 Task: Use the formula "LOGEST" in spreadsheet "Project portfolio".
Action: Mouse pressed left at (635, 343)
Screenshot: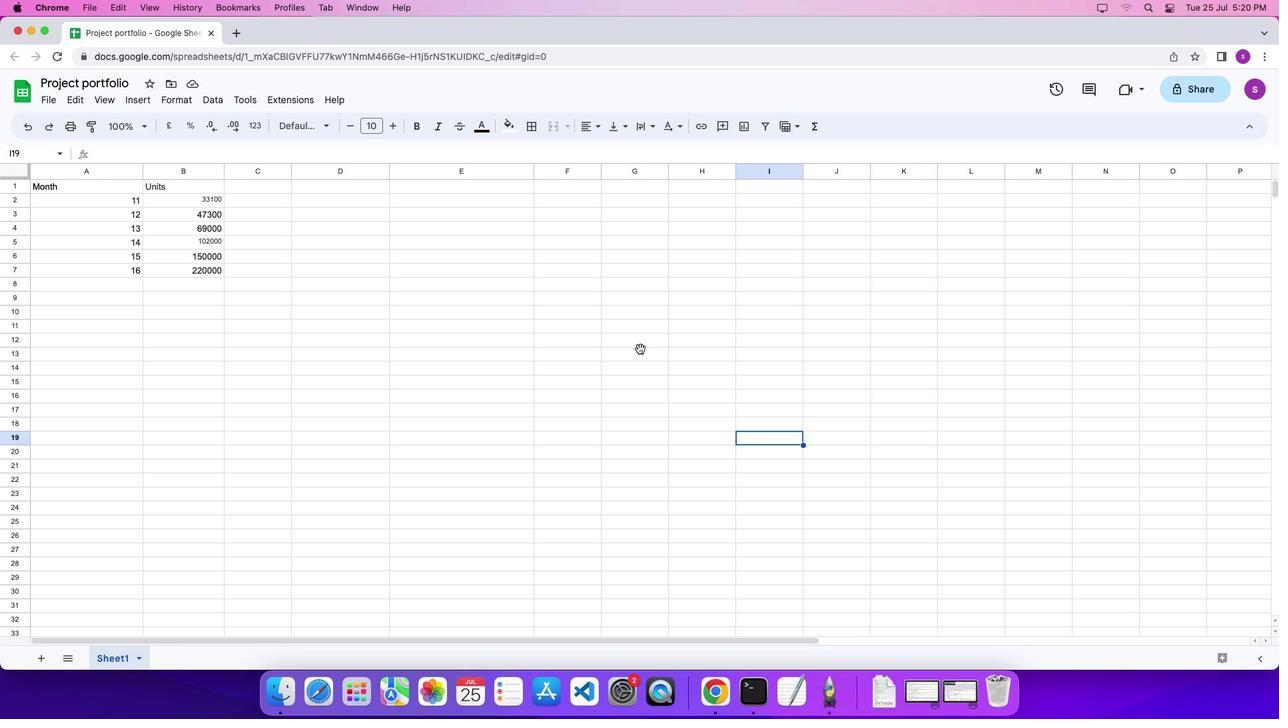 
Action: Mouse moved to (564, 273)
Screenshot: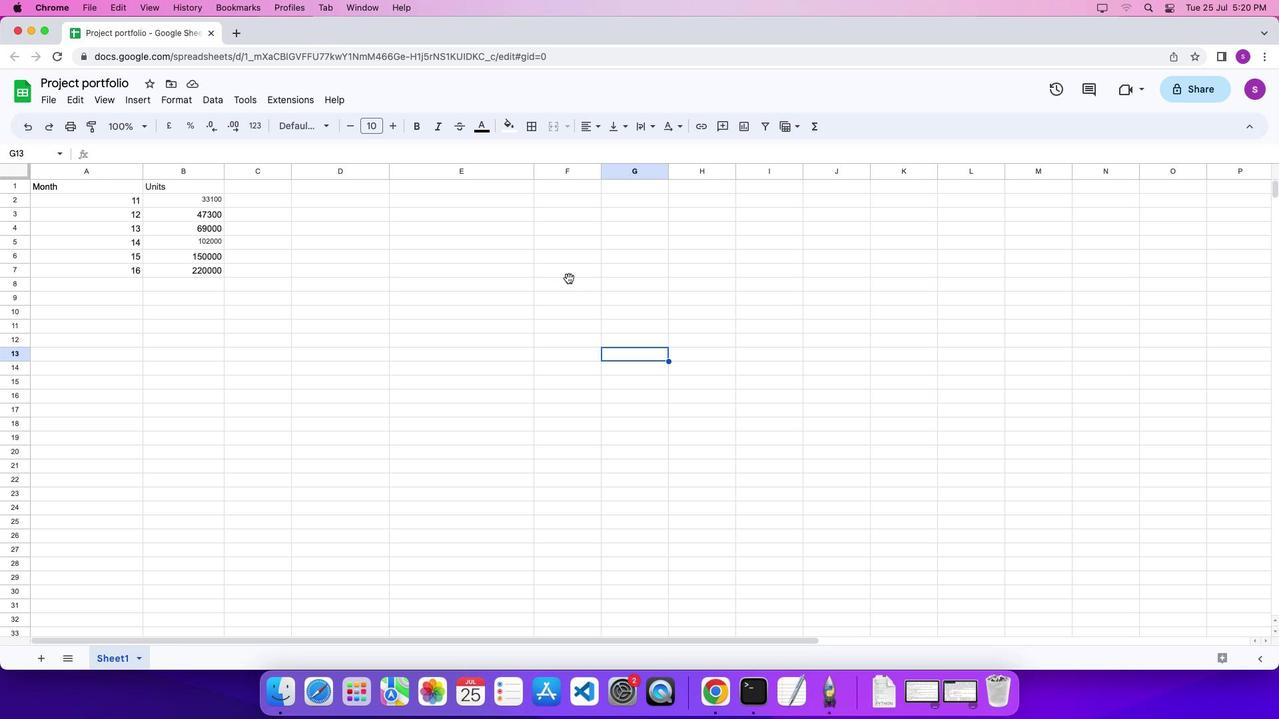 
Action: Mouse pressed left at (564, 273)
Screenshot: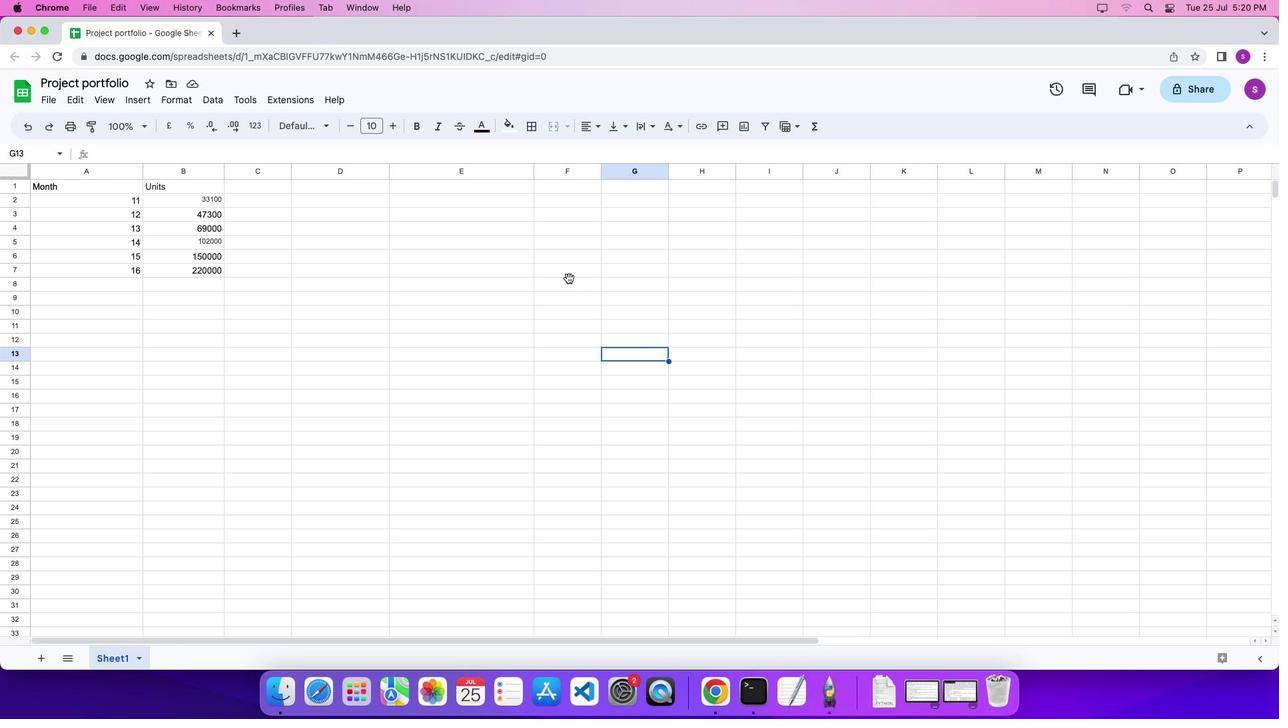 
Action: Key pressed '='
Screenshot: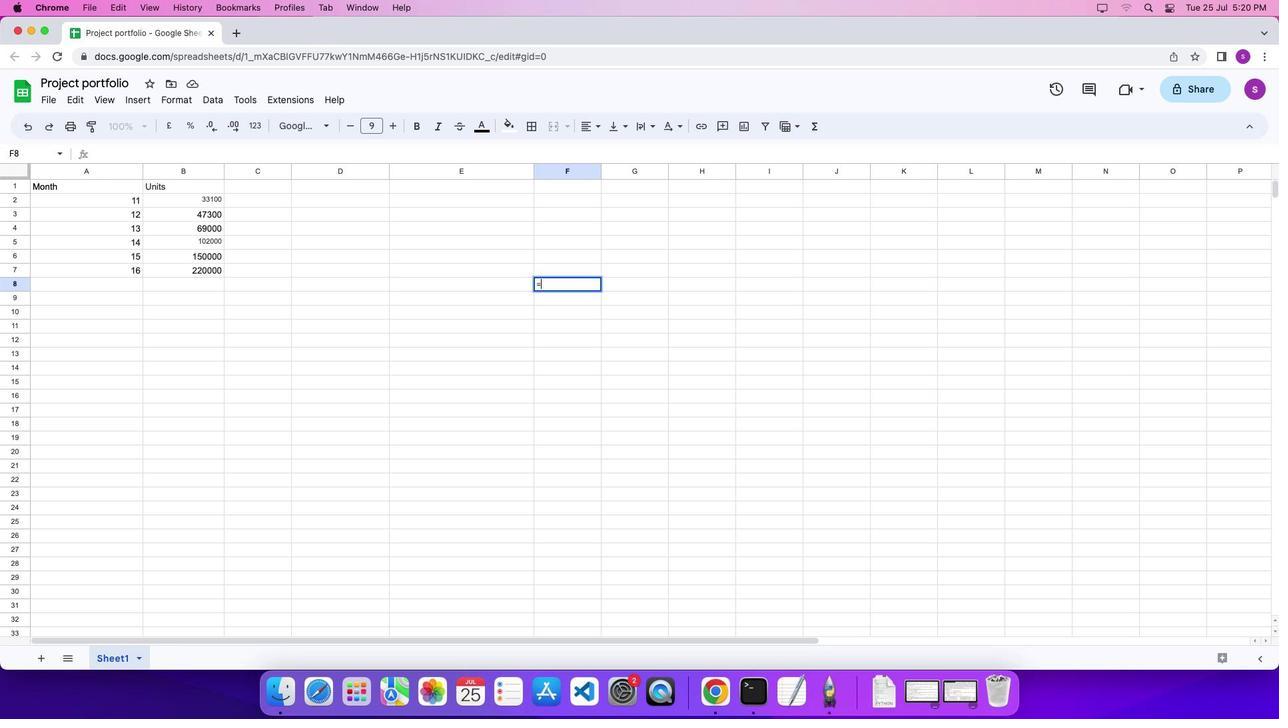 
Action: Mouse moved to (812, 119)
Screenshot: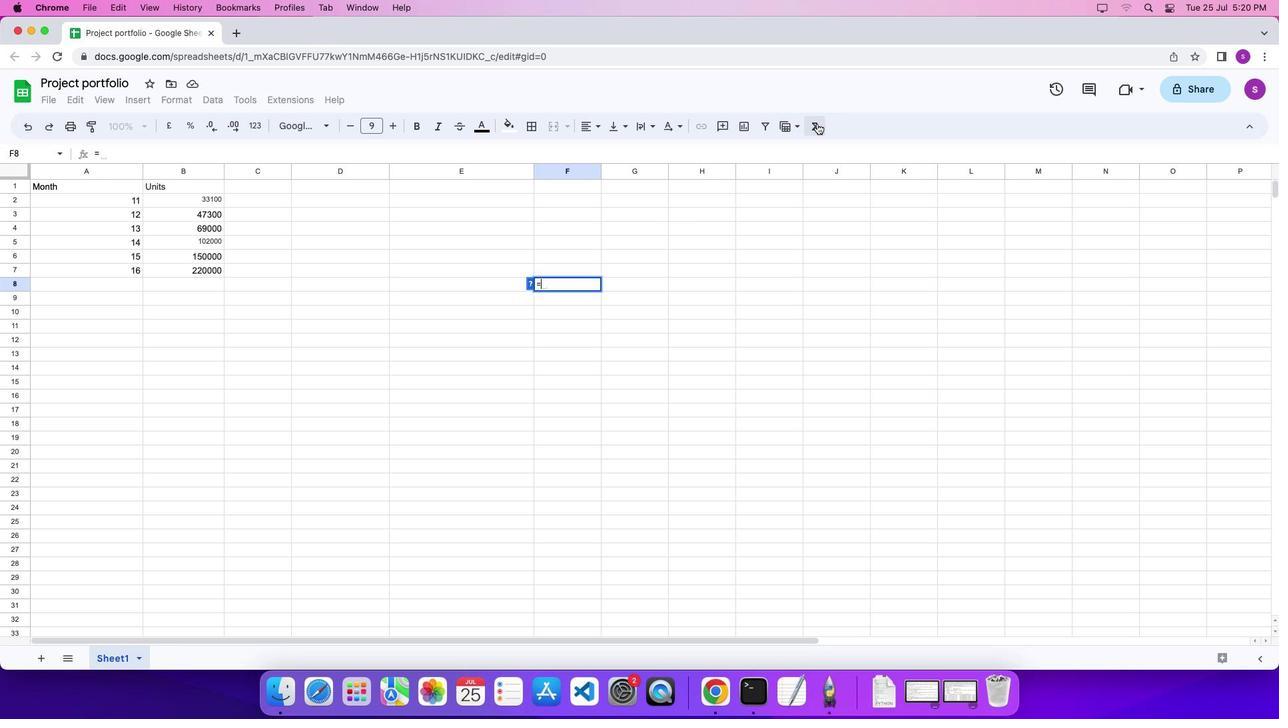 
Action: Mouse pressed left at (812, 119)
Screenshot: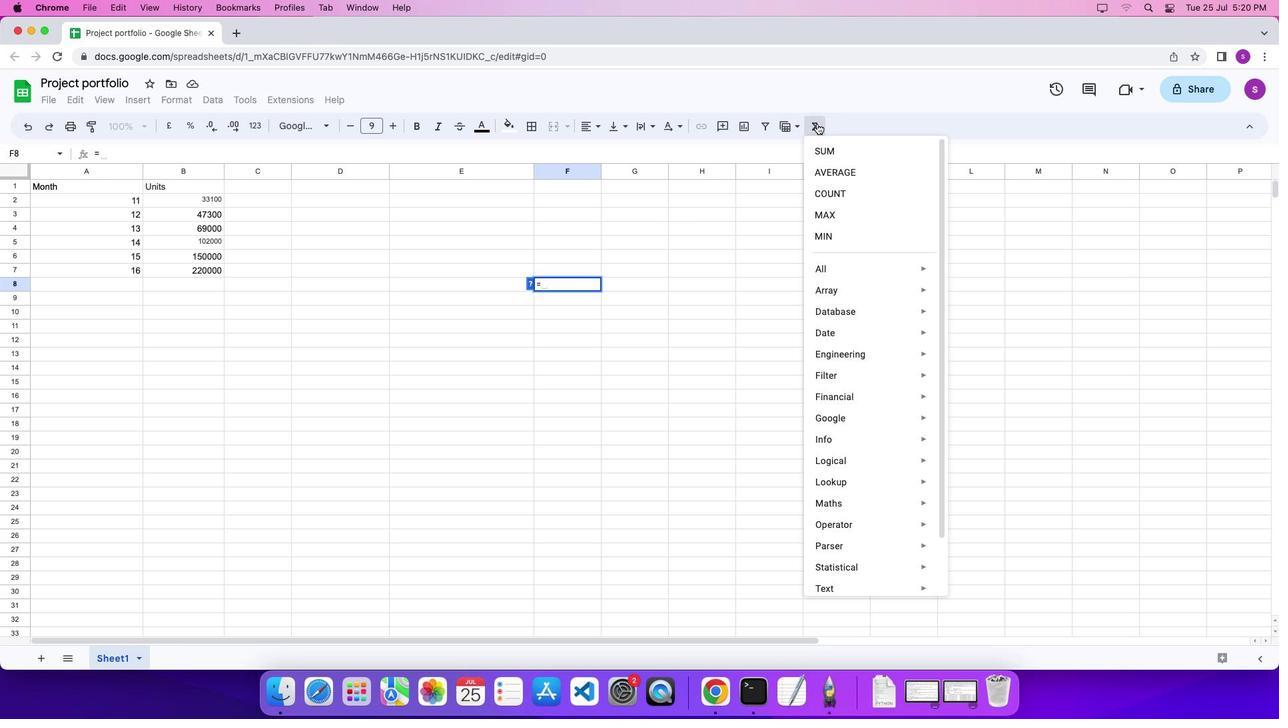 
Action: Mouse moved to (982, 601)
Screenshot: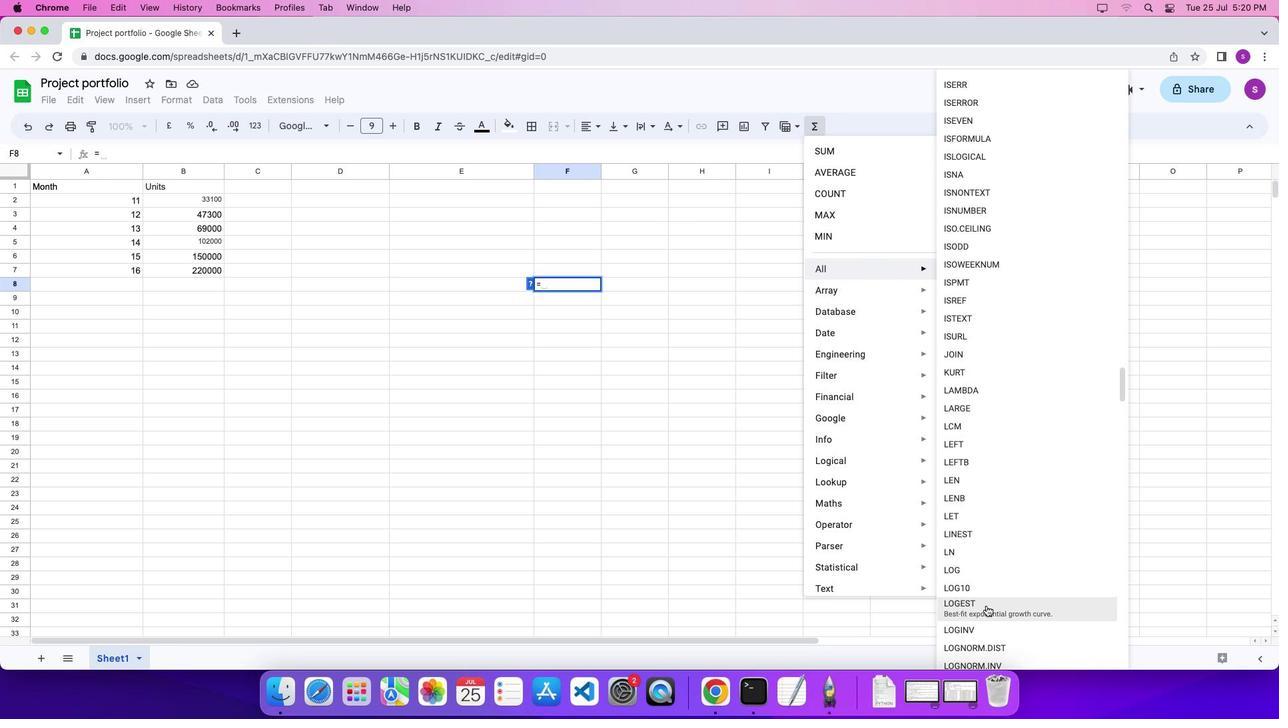 
Action: Mouse pressed left at (982, 601)
Screenshot: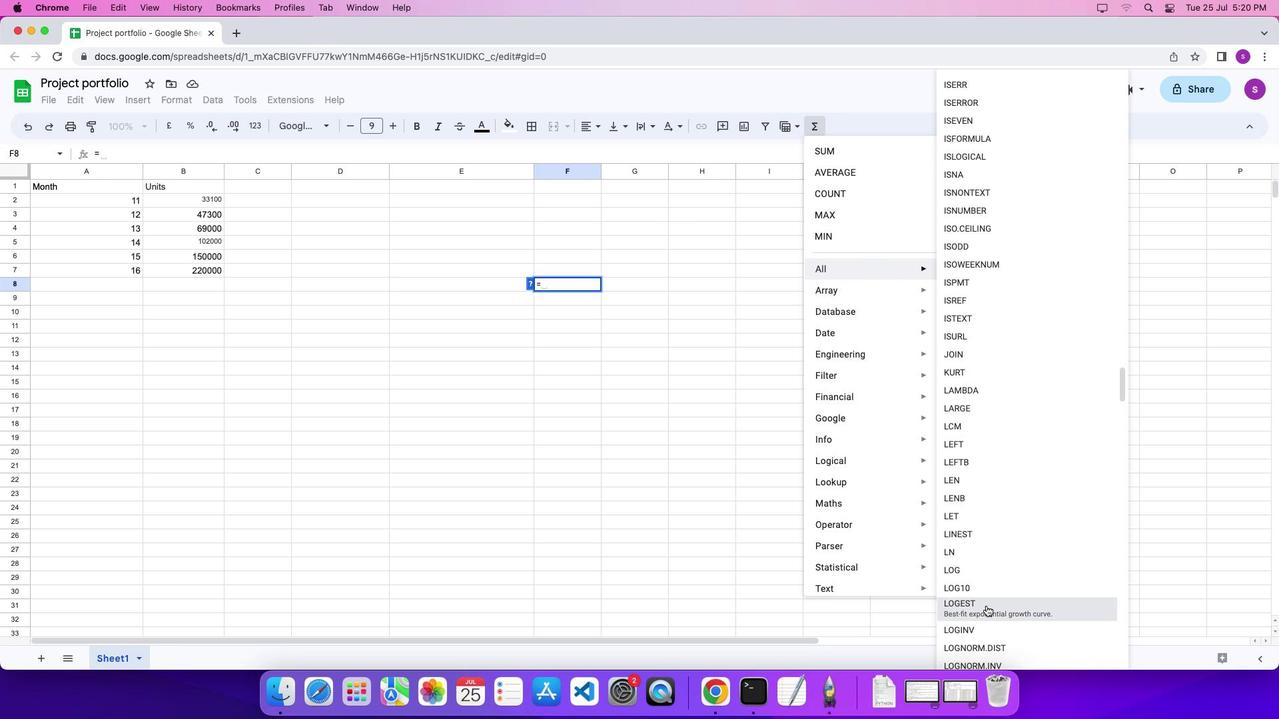 
Action: Mouse moved to (207, 193)
Screenshot: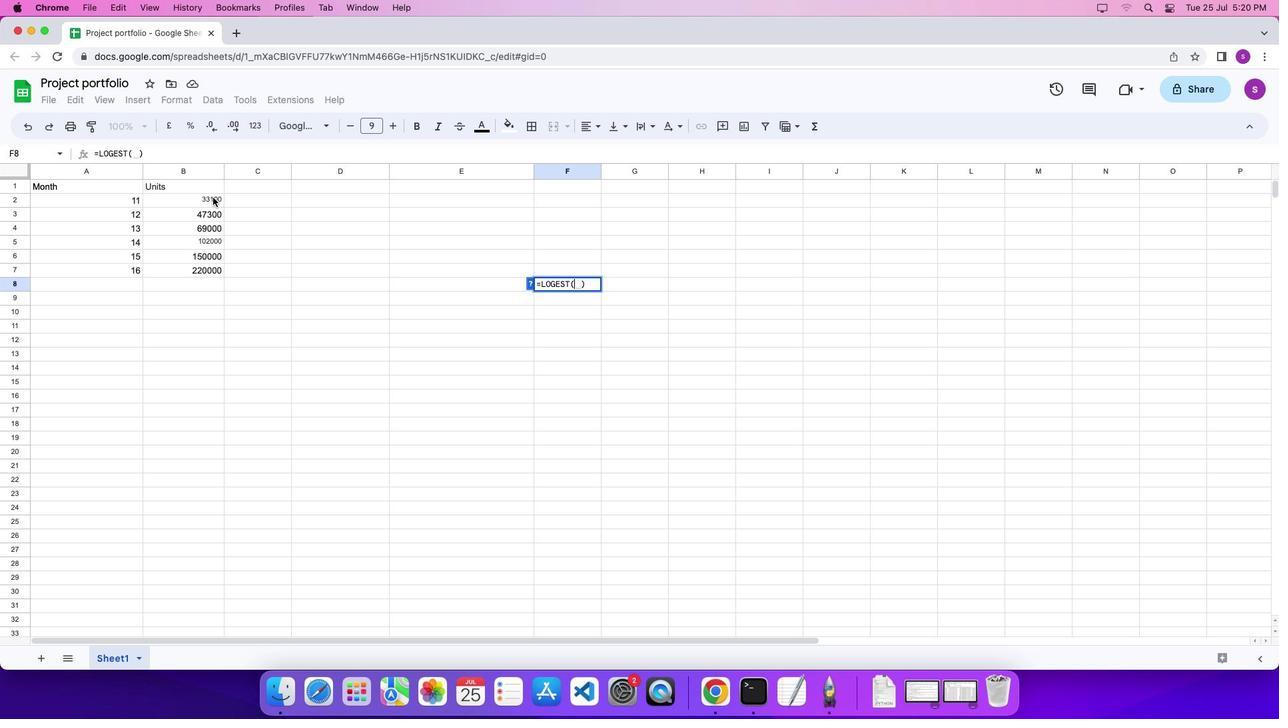
Action: Mouse pressed left at (207, 193)
Screenshot: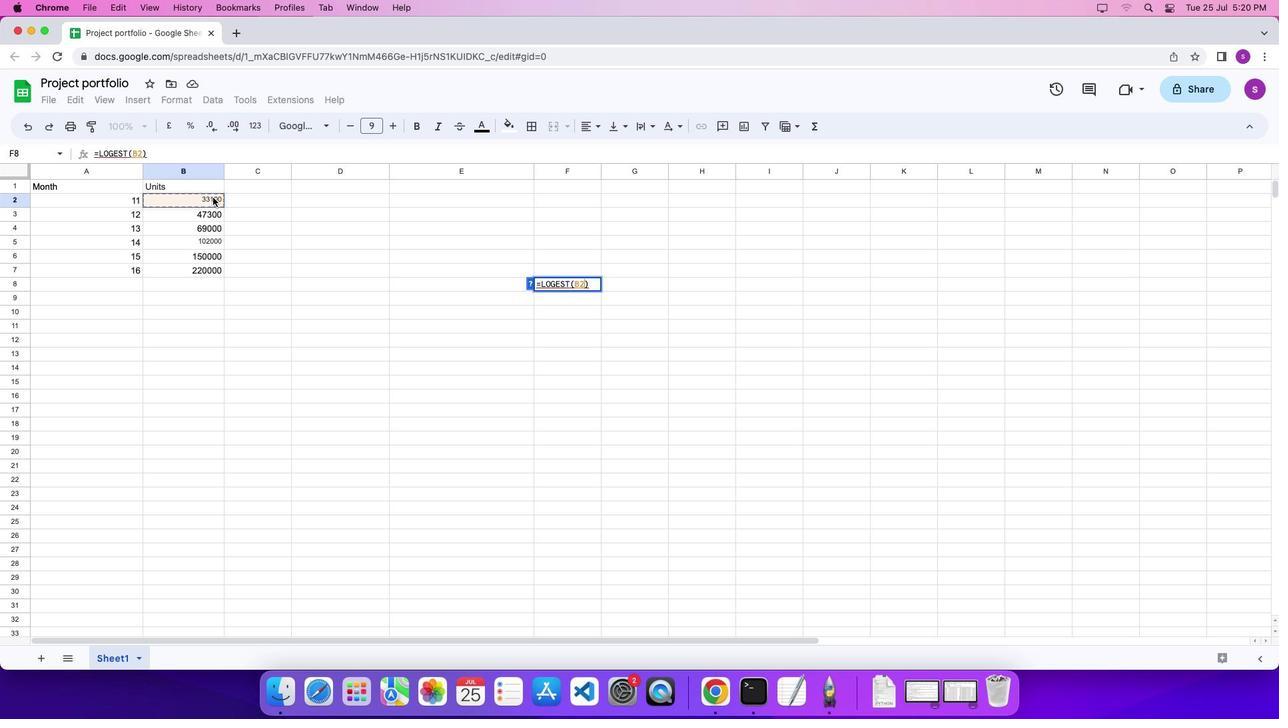 
Action: Mouse moved to (213, 262)
Screenshot: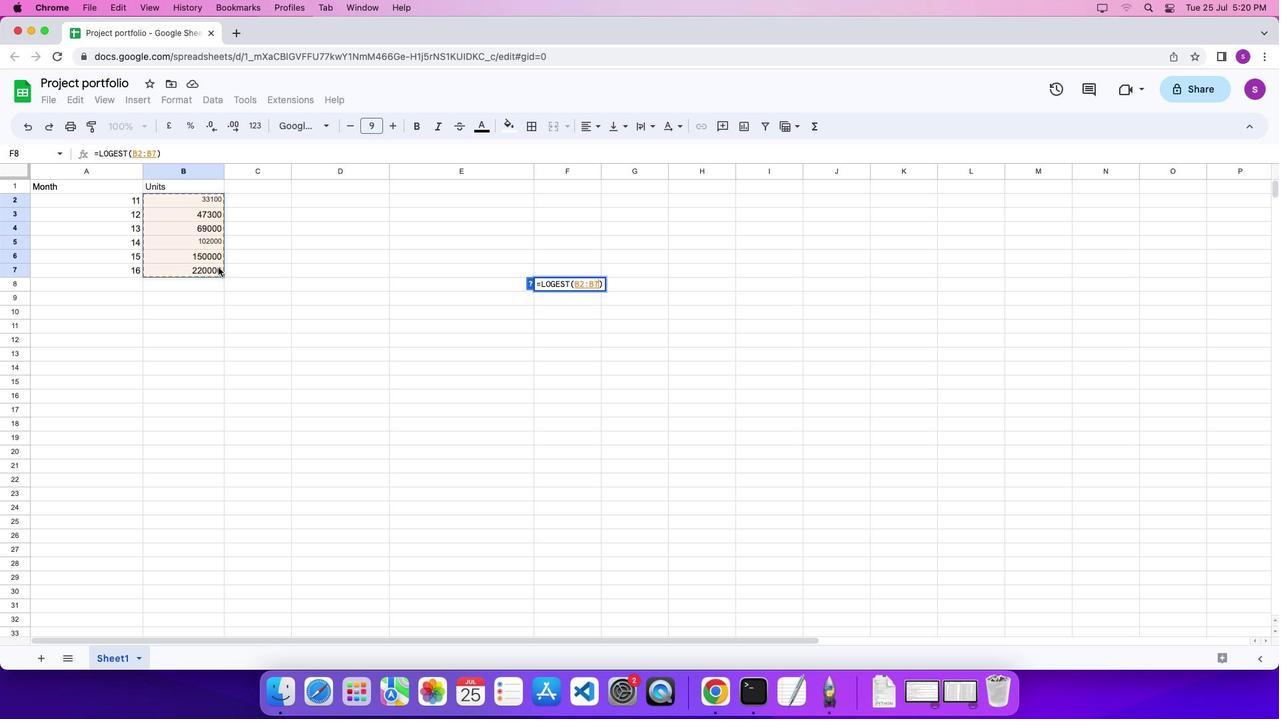
Action: Key pressed ','
Screenshot: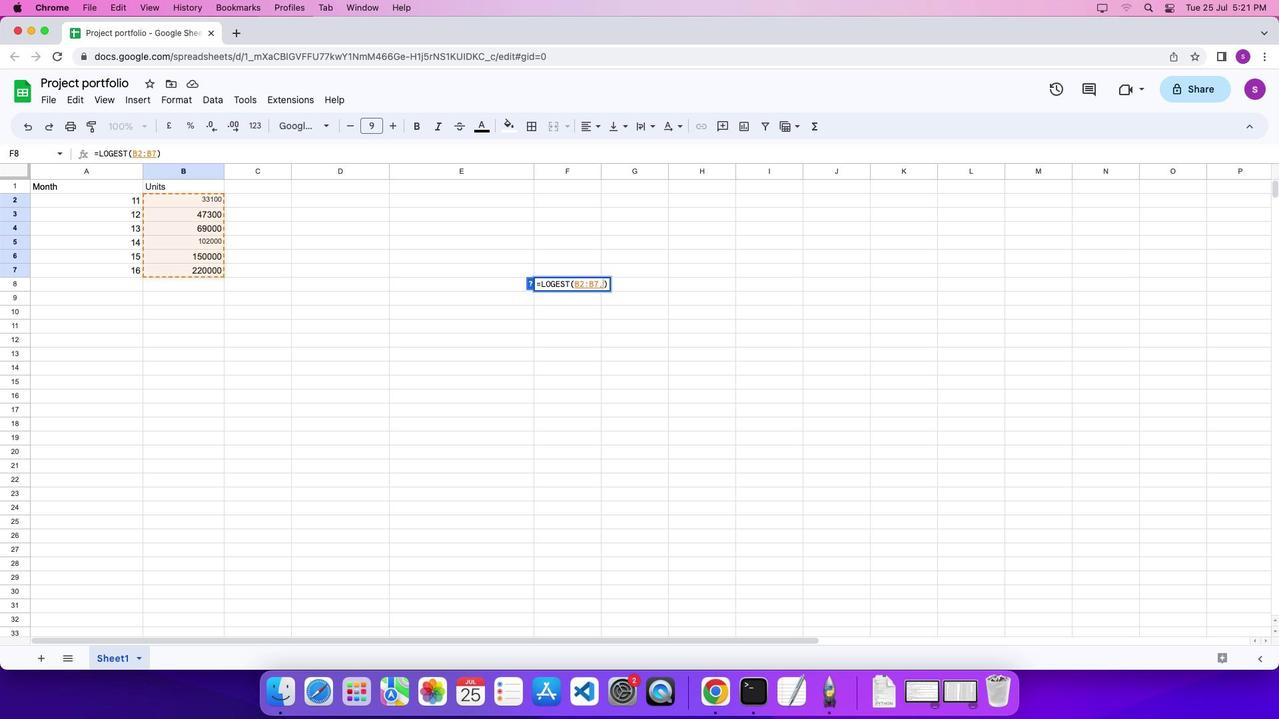 
Action: Mouse moved to (119, 195)
Screenshot: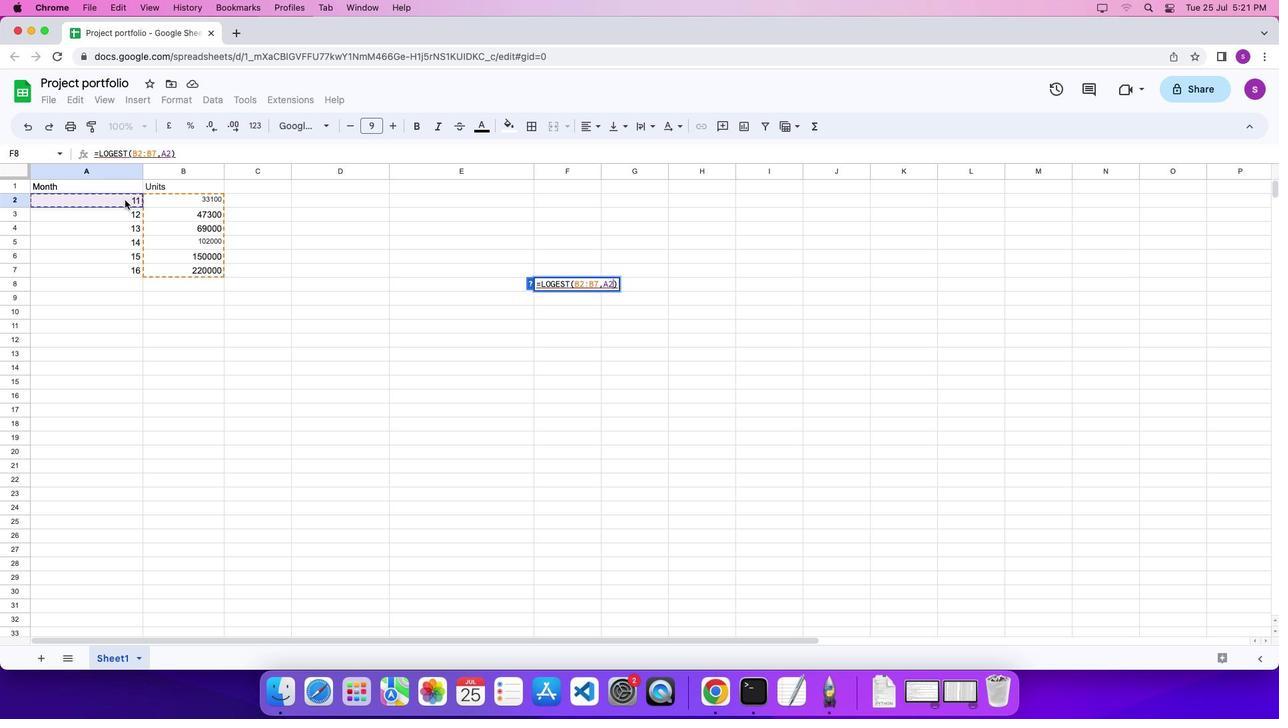 
Action: Mouse pressed left at (119, 195)
Screenshot: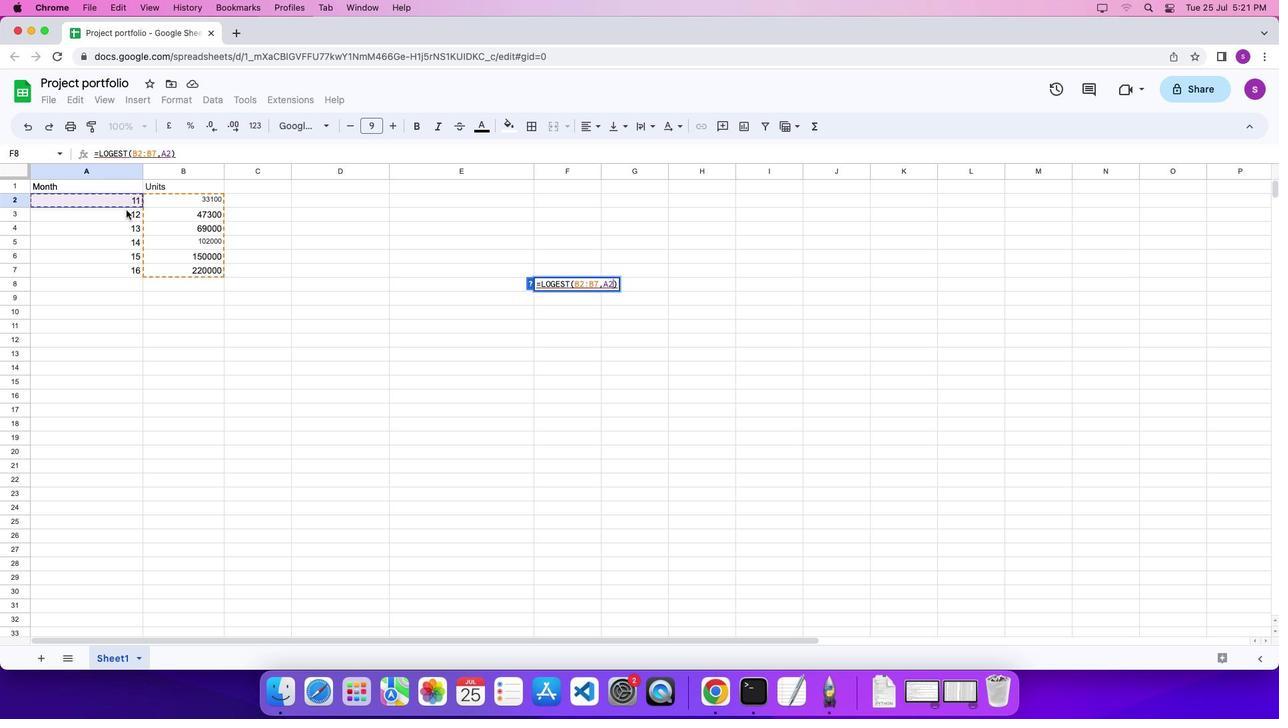 
Action: Mouse moved to (123, 262)
Screenshot: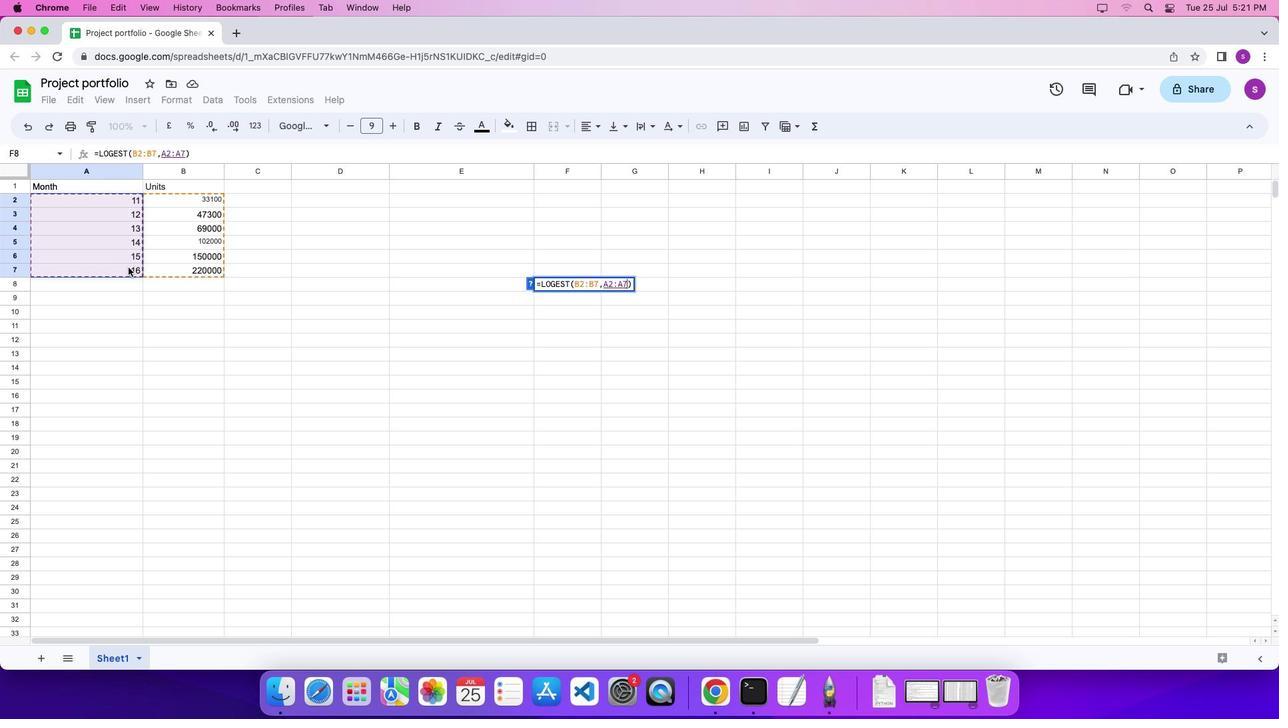 
Action: Key pressed ','
Screenshot: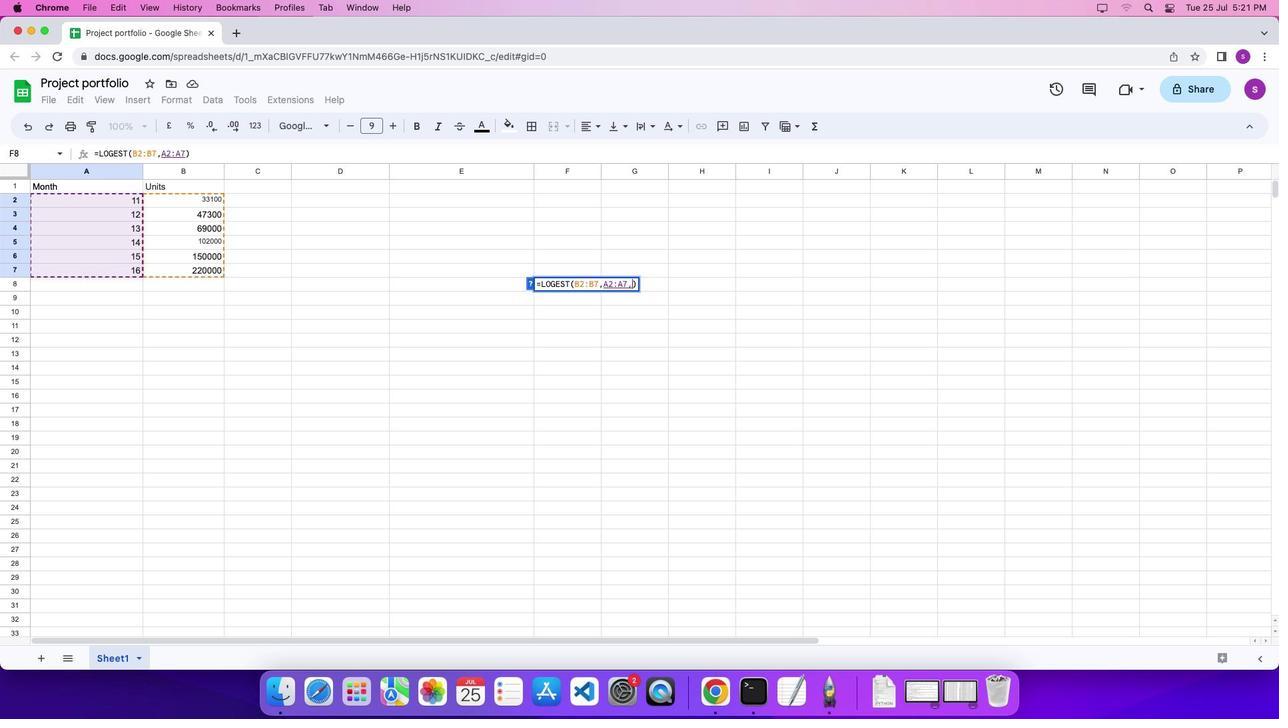 
Action: Mouse moved to (151, 274)
Screenshot: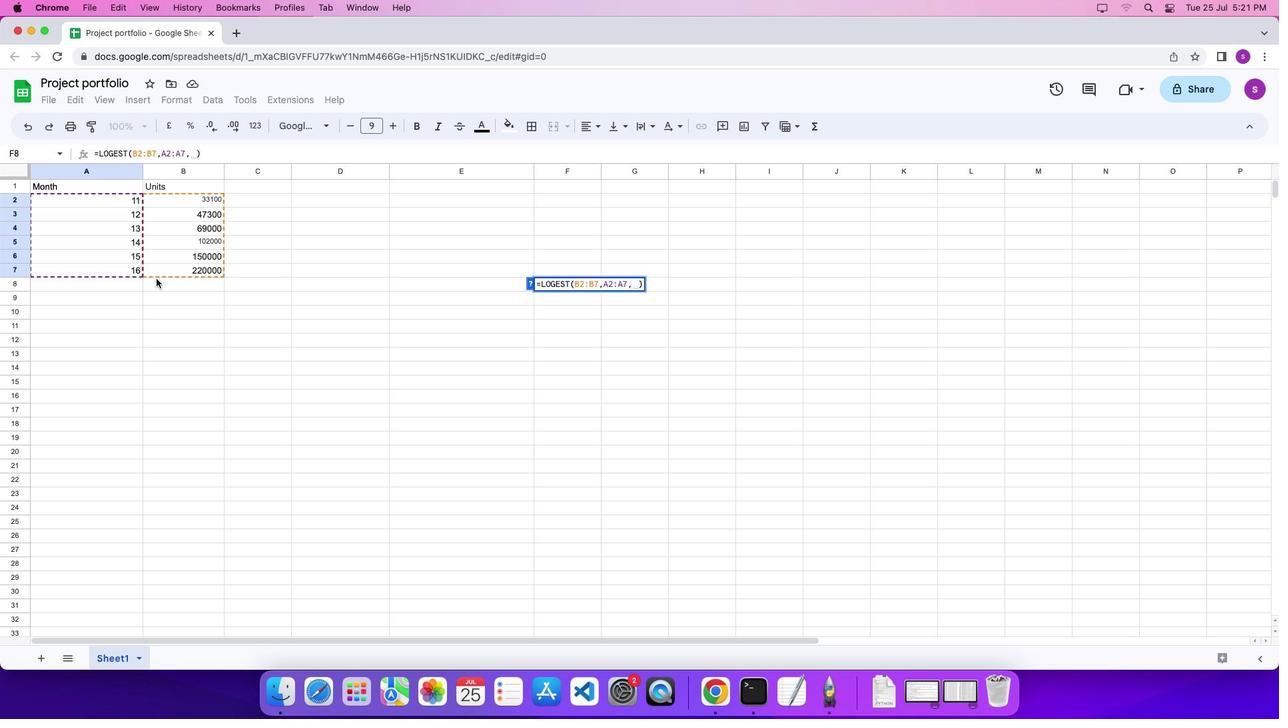 
Action: Key pressed Key.shift'T''R''U''E'','Key.shift'F''A''L''S''E''\x03'
Screenshot: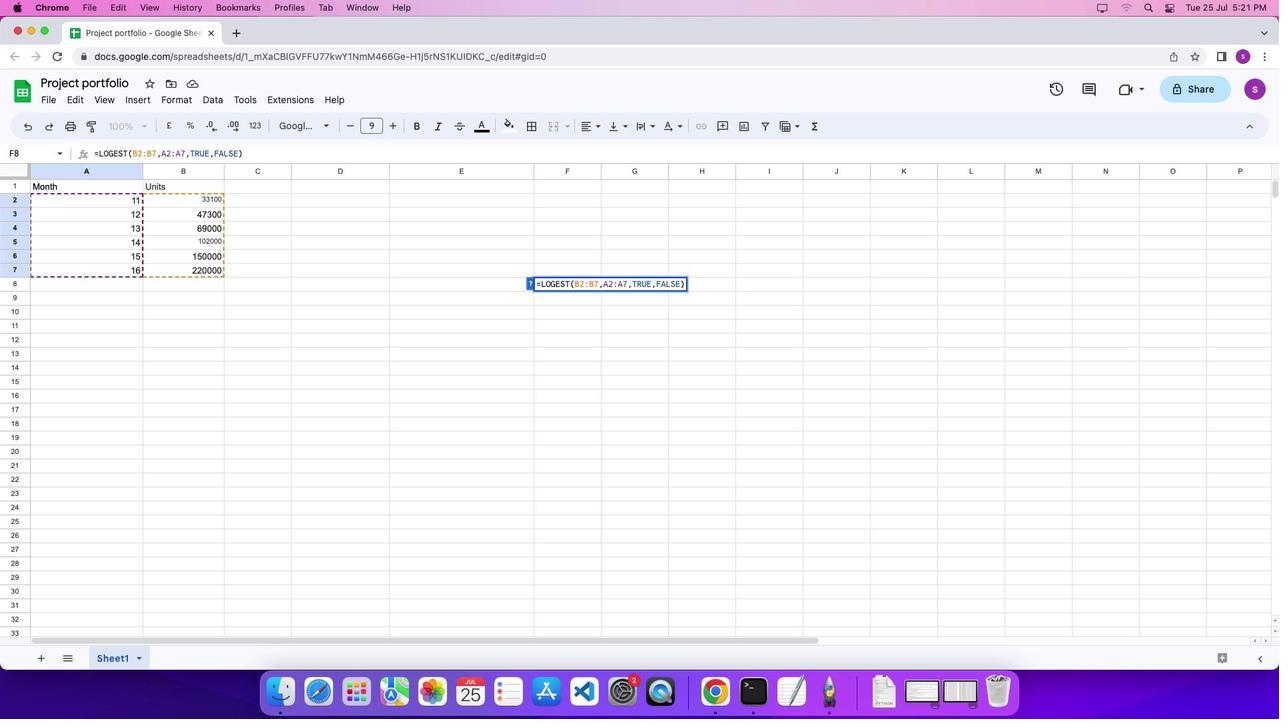 
